 Task: Search for the email with the subject Welcome logged in from softage.1@softage.net with the filter, email from softage.2@softage.net and a new filter,  Star it
Action: Mouse moved to (914, 92)
Screenshot: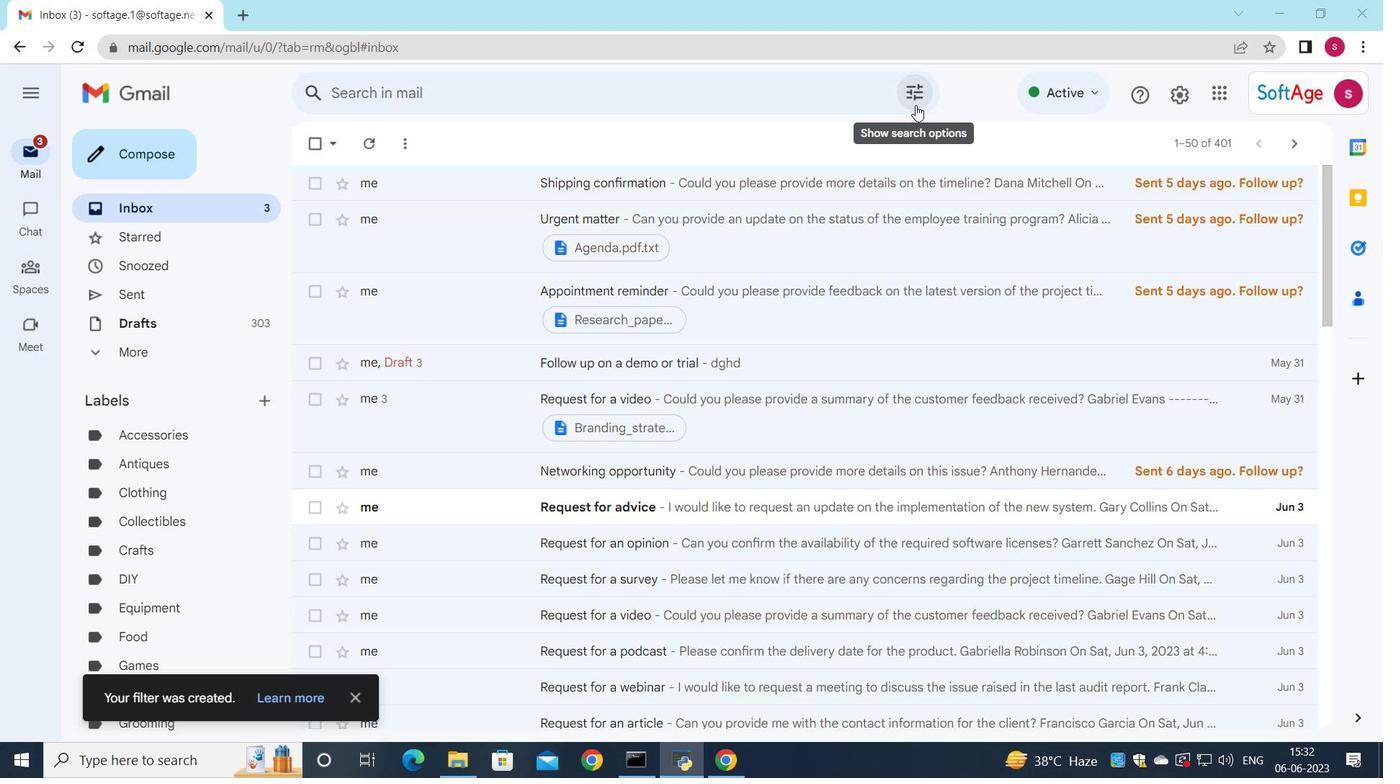 
Action: Mouse pressed left at (914, 92)
Screenshot: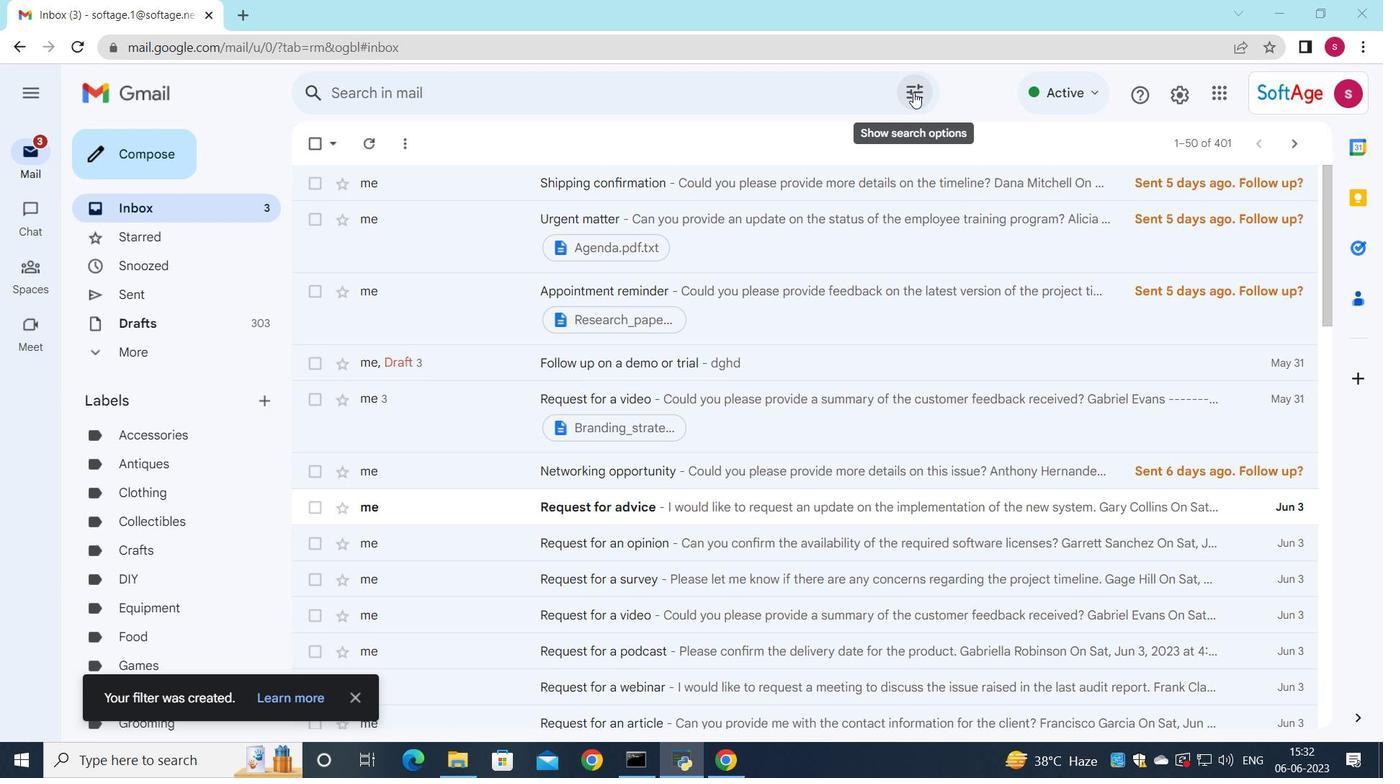 
Action: Mouse moved to (733, 182)
Screenshot: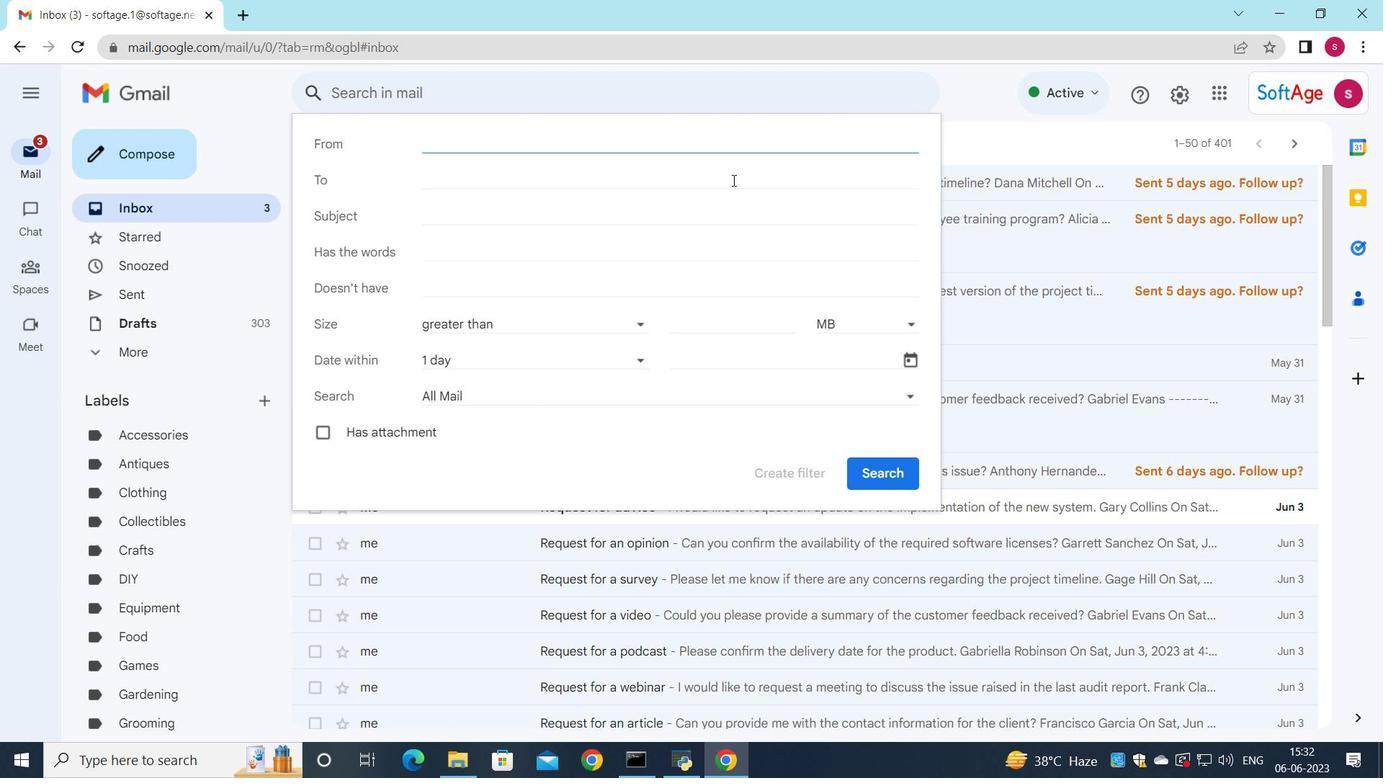 
Action: Key pressed s
Screenshot: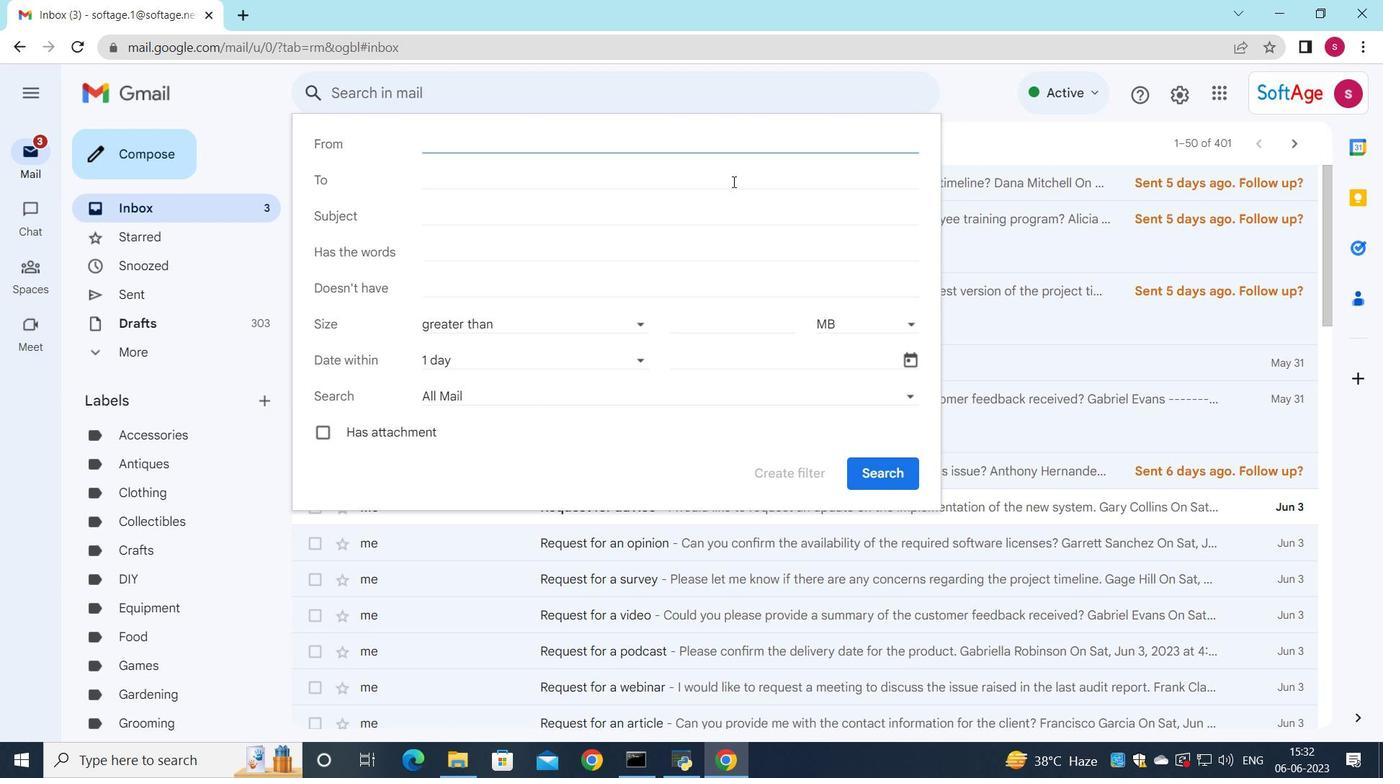 
Action: Mouse moved to (724, 223)
Screenshot: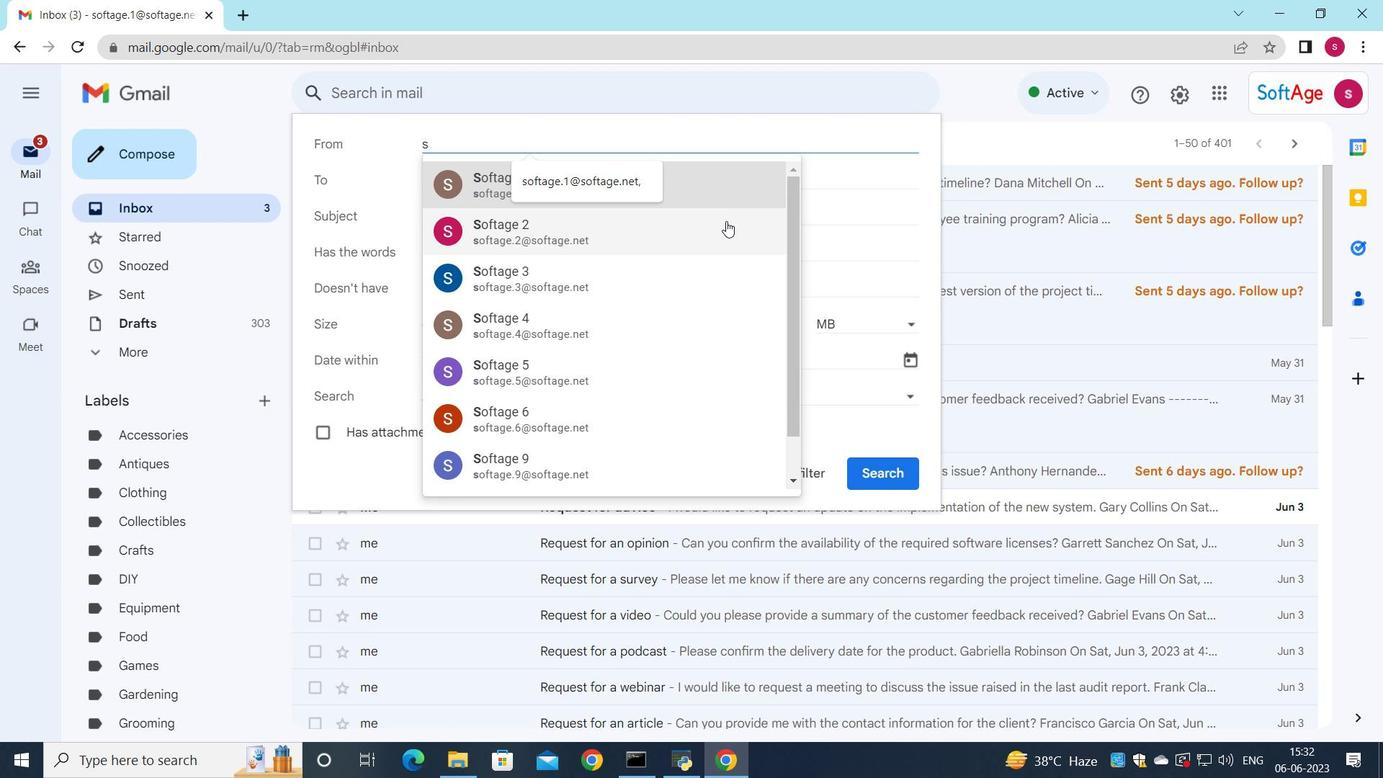 
Action: Key pressed o
Screenshot: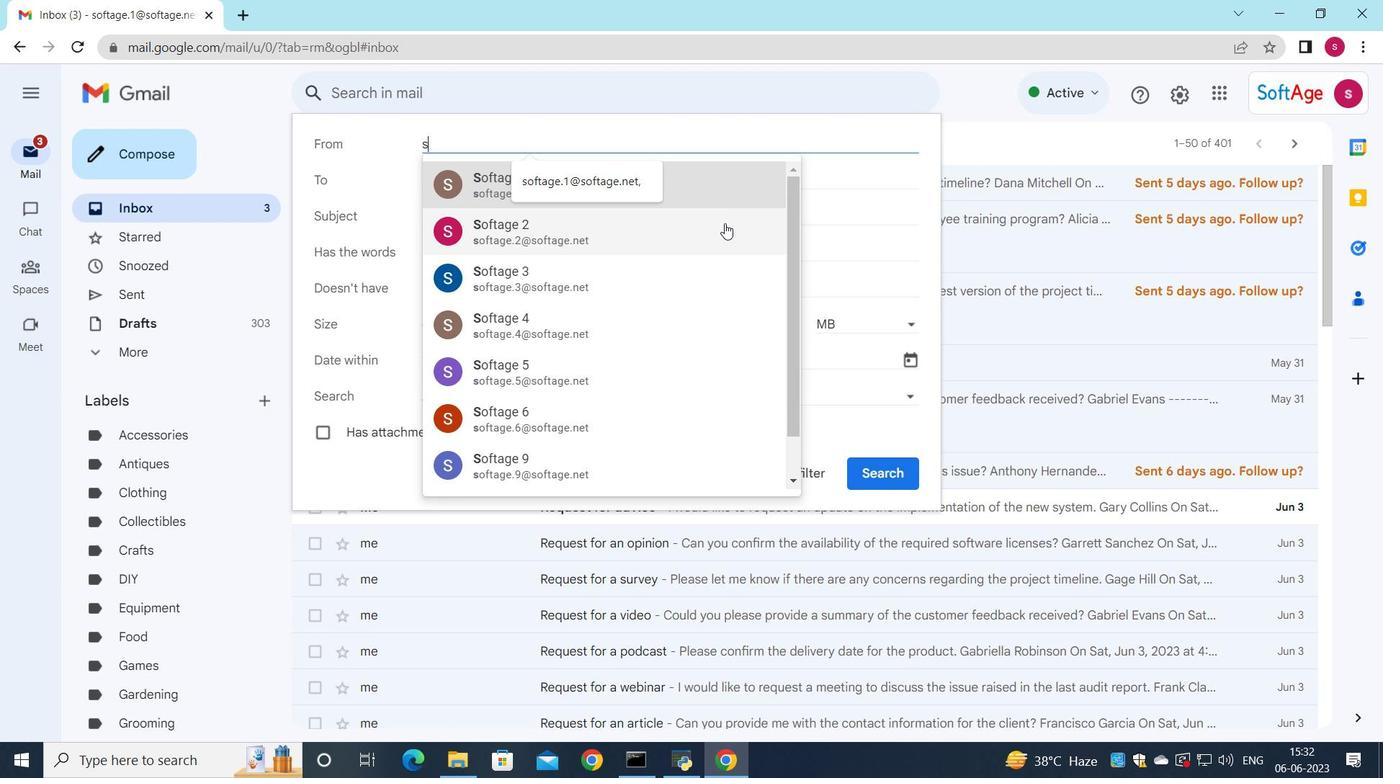 
Action: Mouse moved to (621, 175)
Screenshot: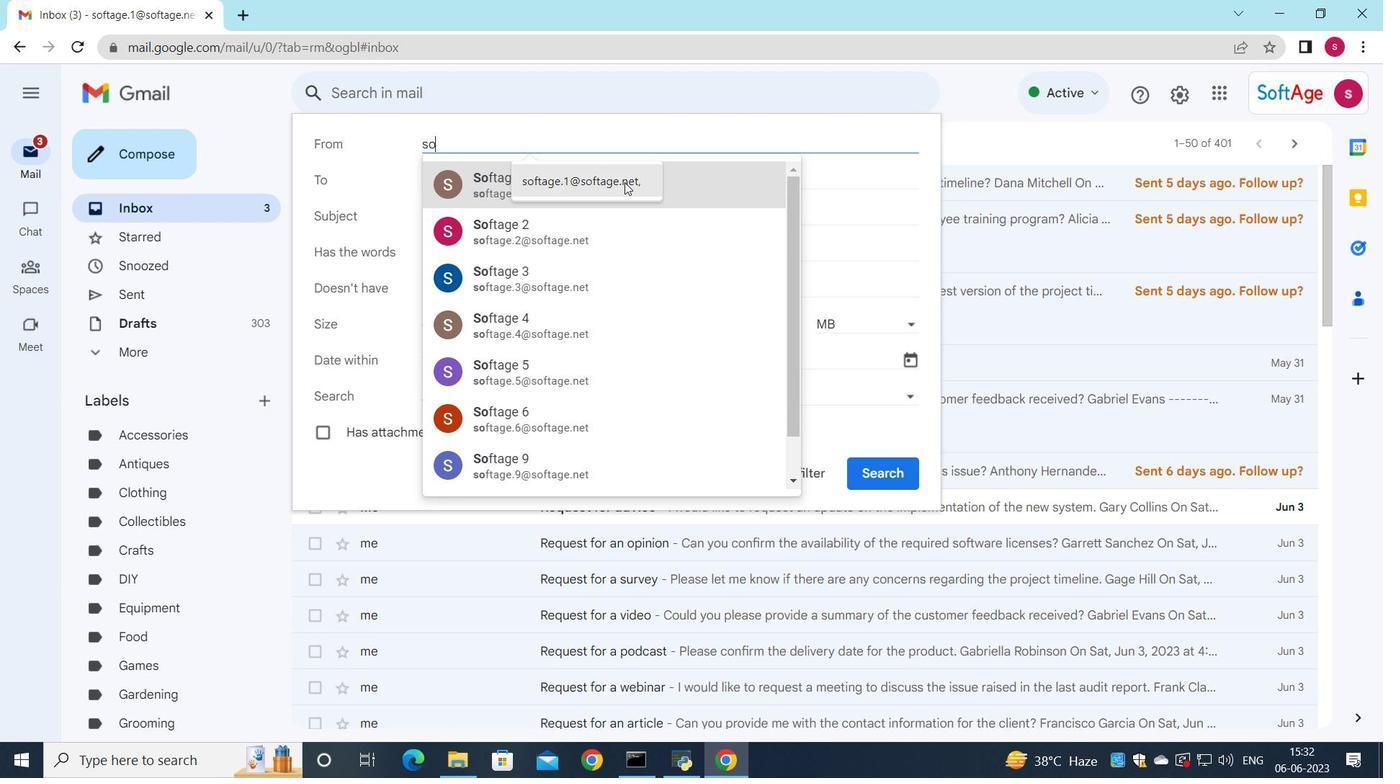 
Action: Mouse pressed left at (621, 175)
Screenshot: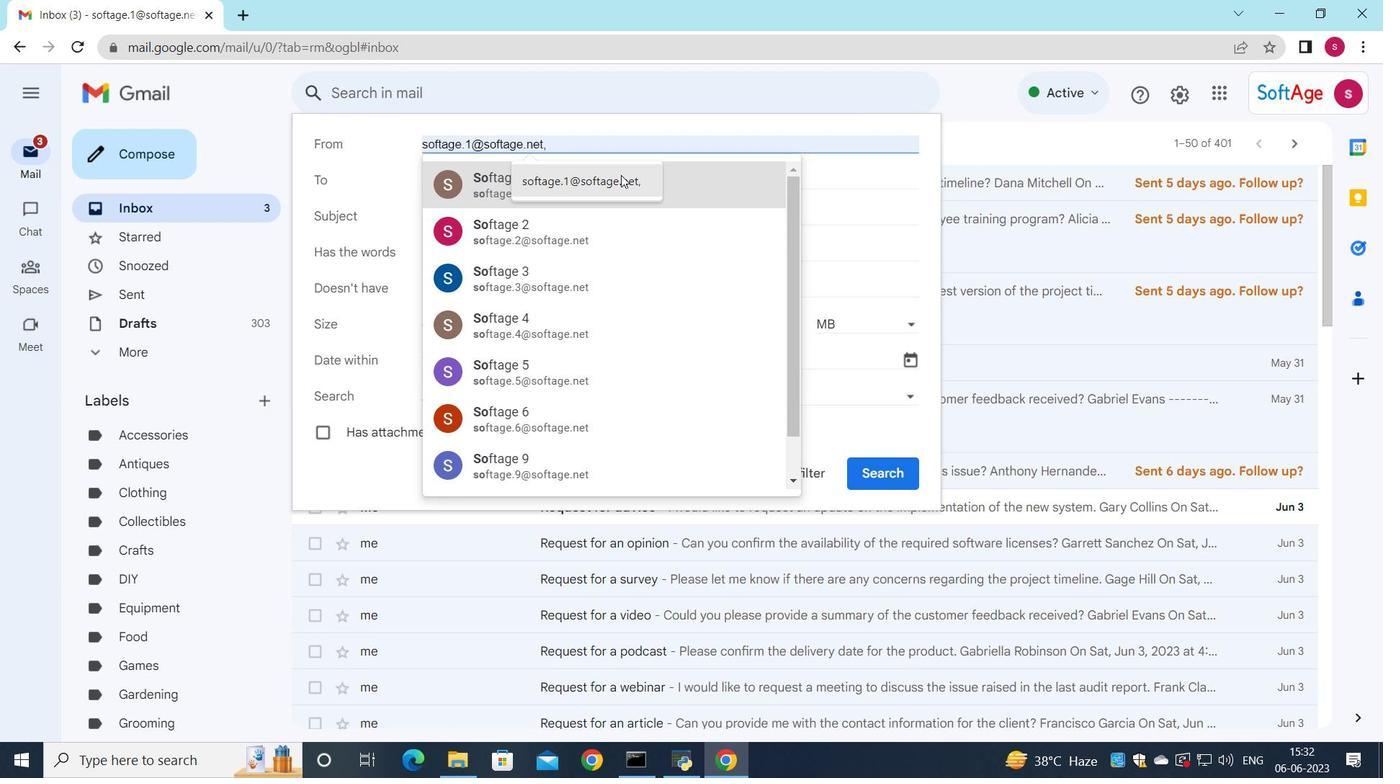 
Action: Mouse moved to (461, 178)
Screenshot: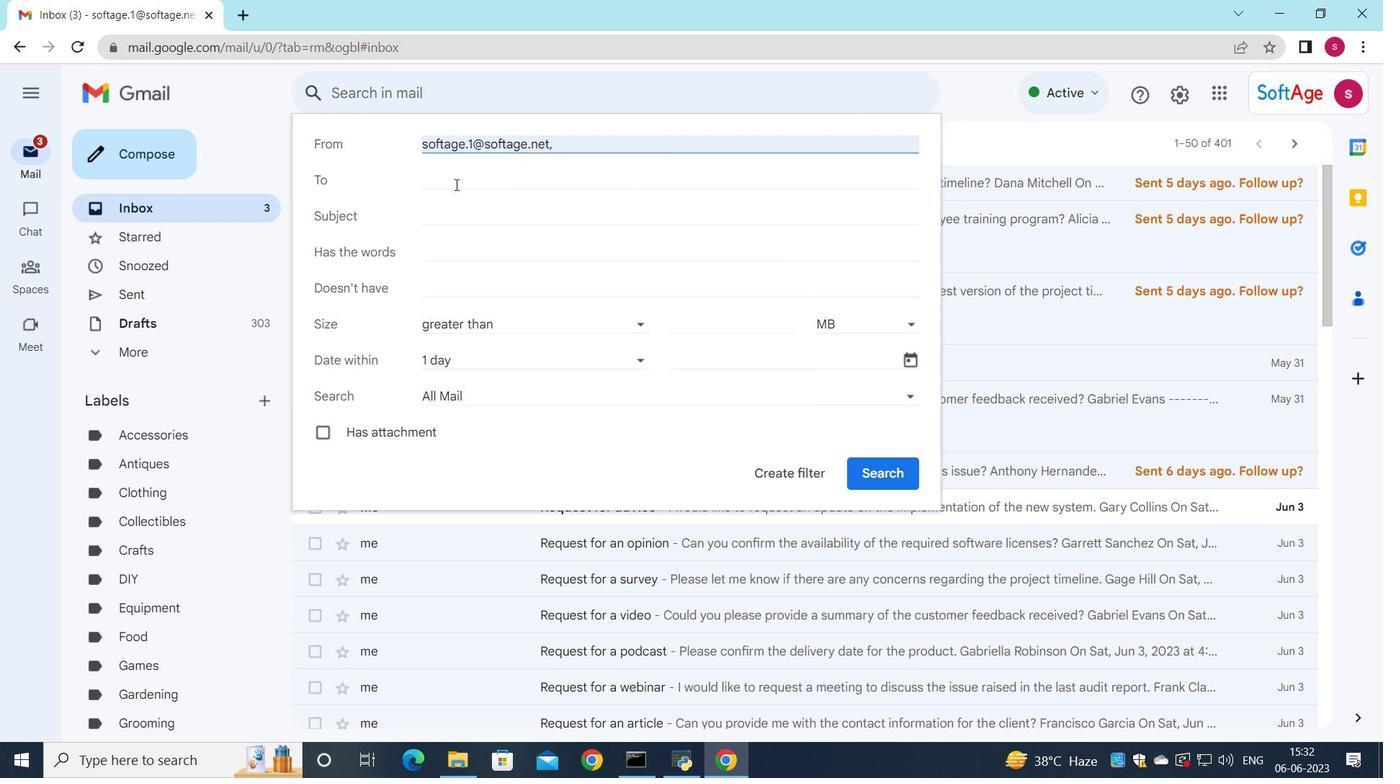 
Action: Mouse pressed left at (461, 178)
Screenshot: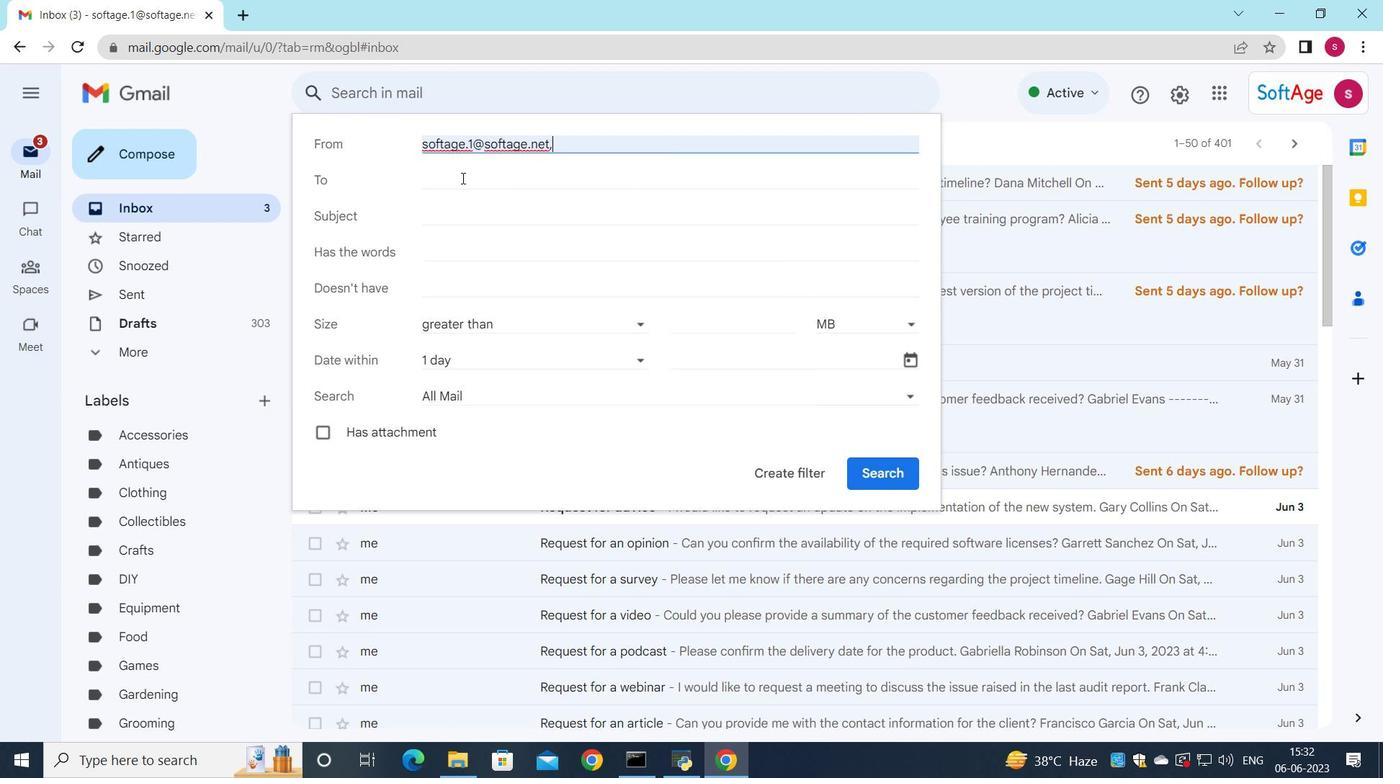 
Action: Key pressed s
Screenshot: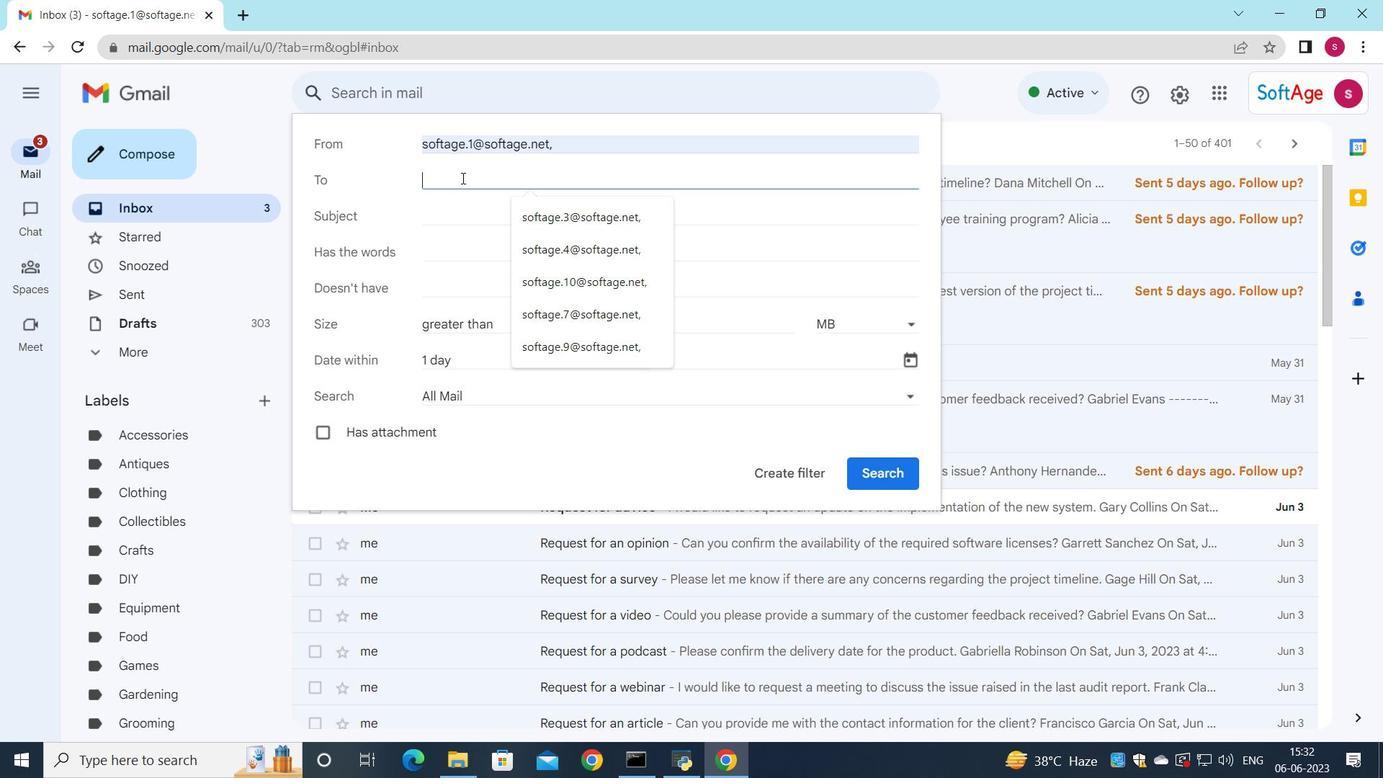 
Action: Mouse moved to (466, 260)
Screenshot: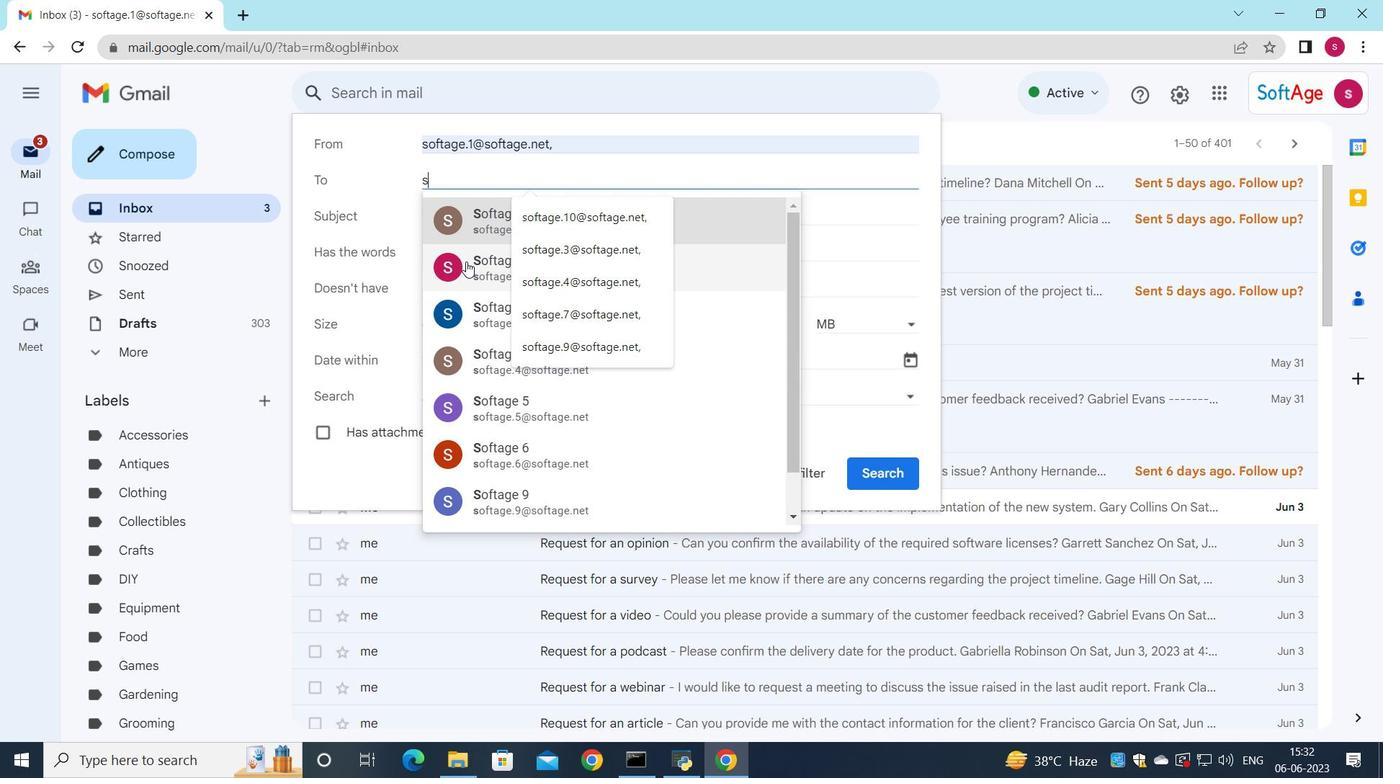 
Action: Key pressed oftage.2
Screenshot: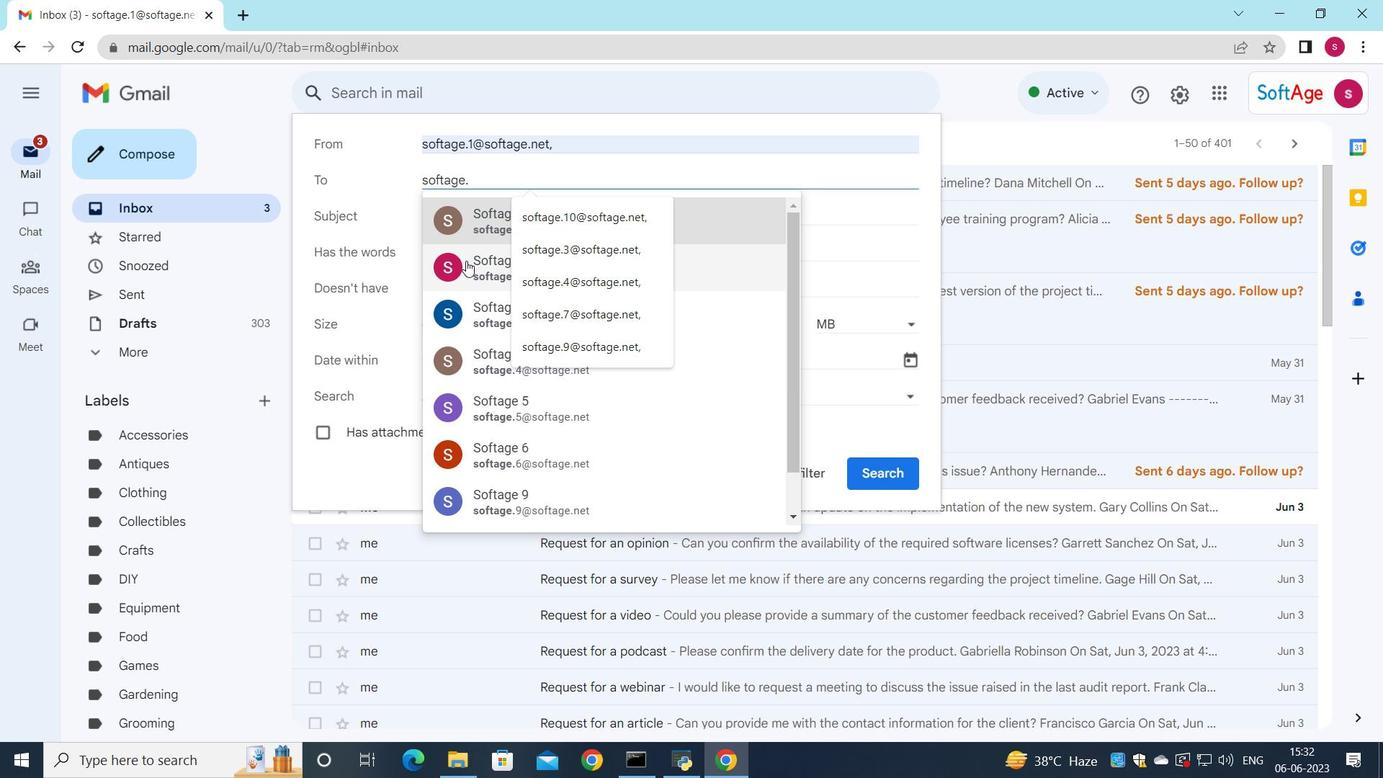 
Action: Mouse moved to (545, 224)
Screenshot: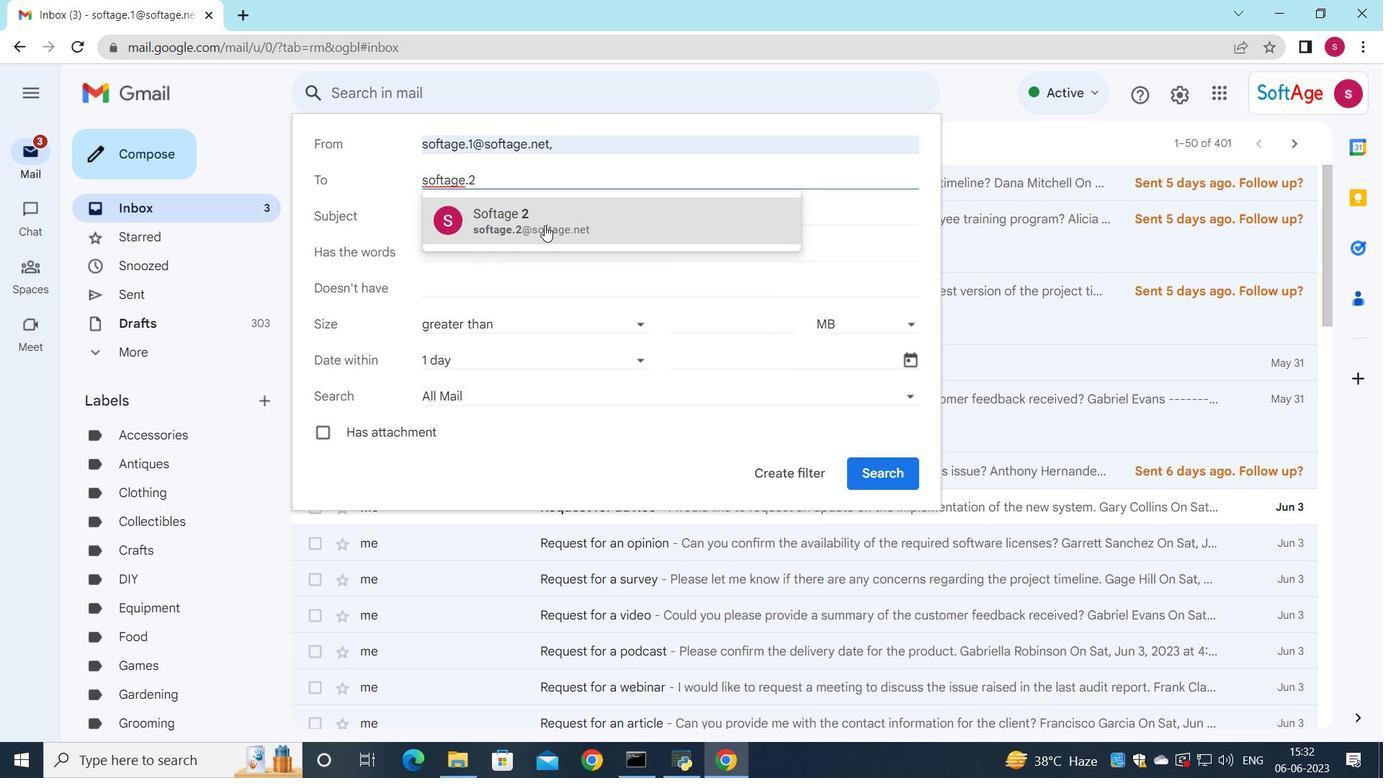 
Action: Mouse pressed left at (545, 224)
Screenshot: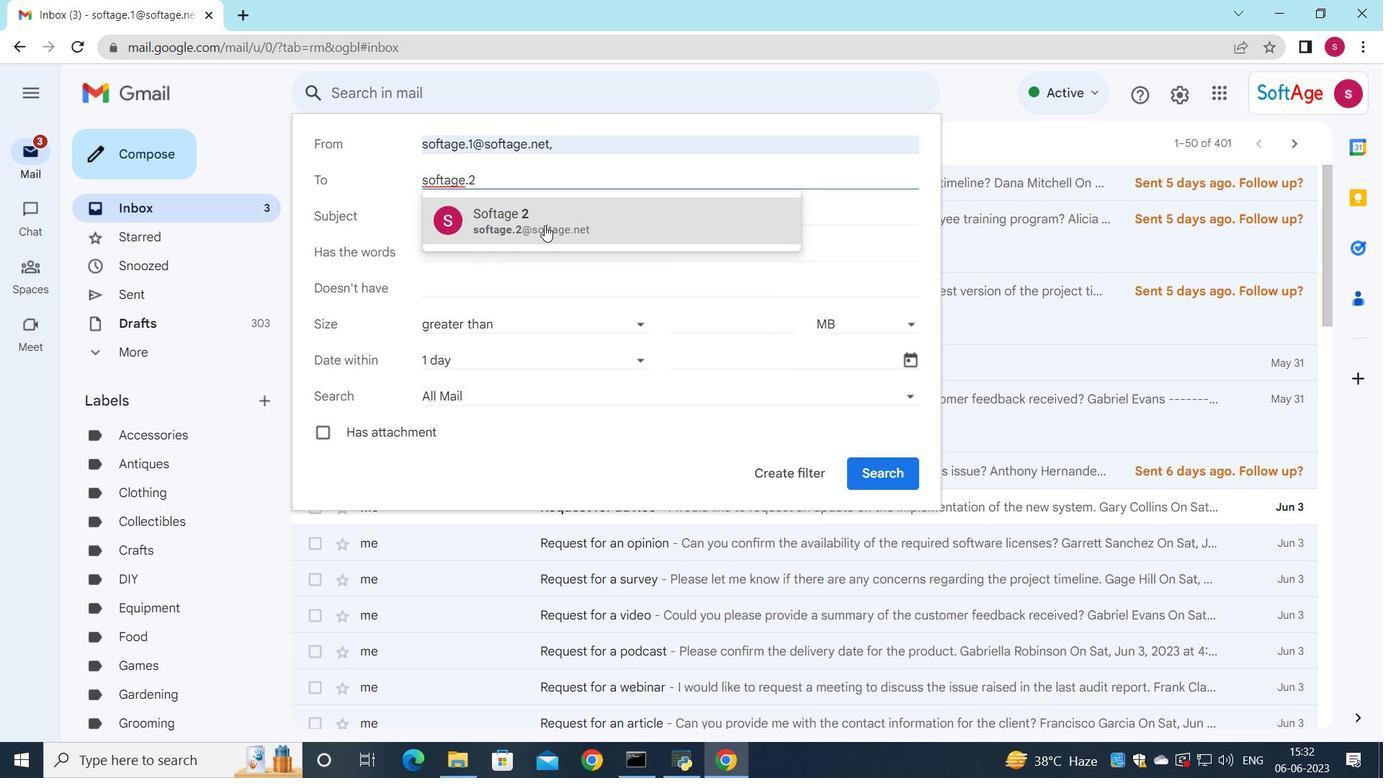 
Action: Mouse moved to (646, 364)
Screenshot: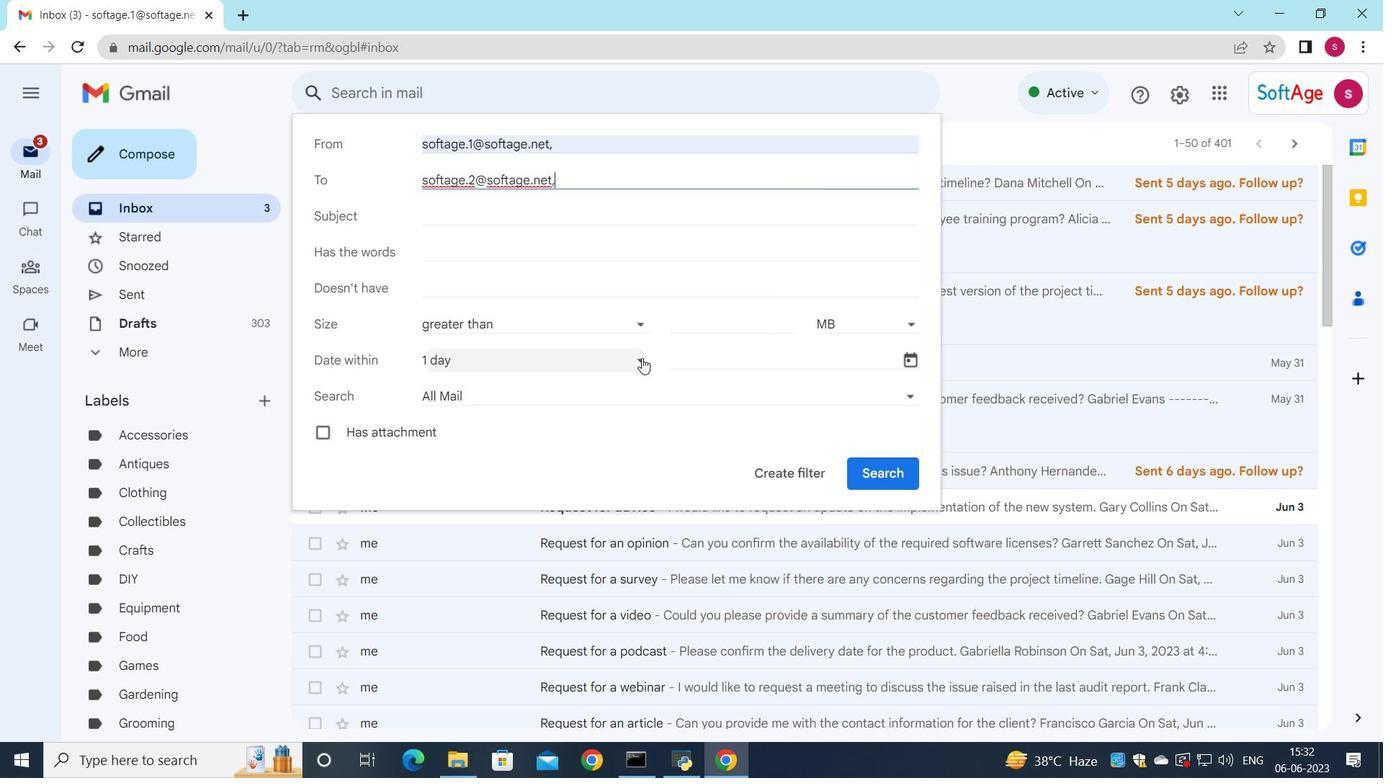 
Action: Mouse pressed left at (646, 364)
Screenshot: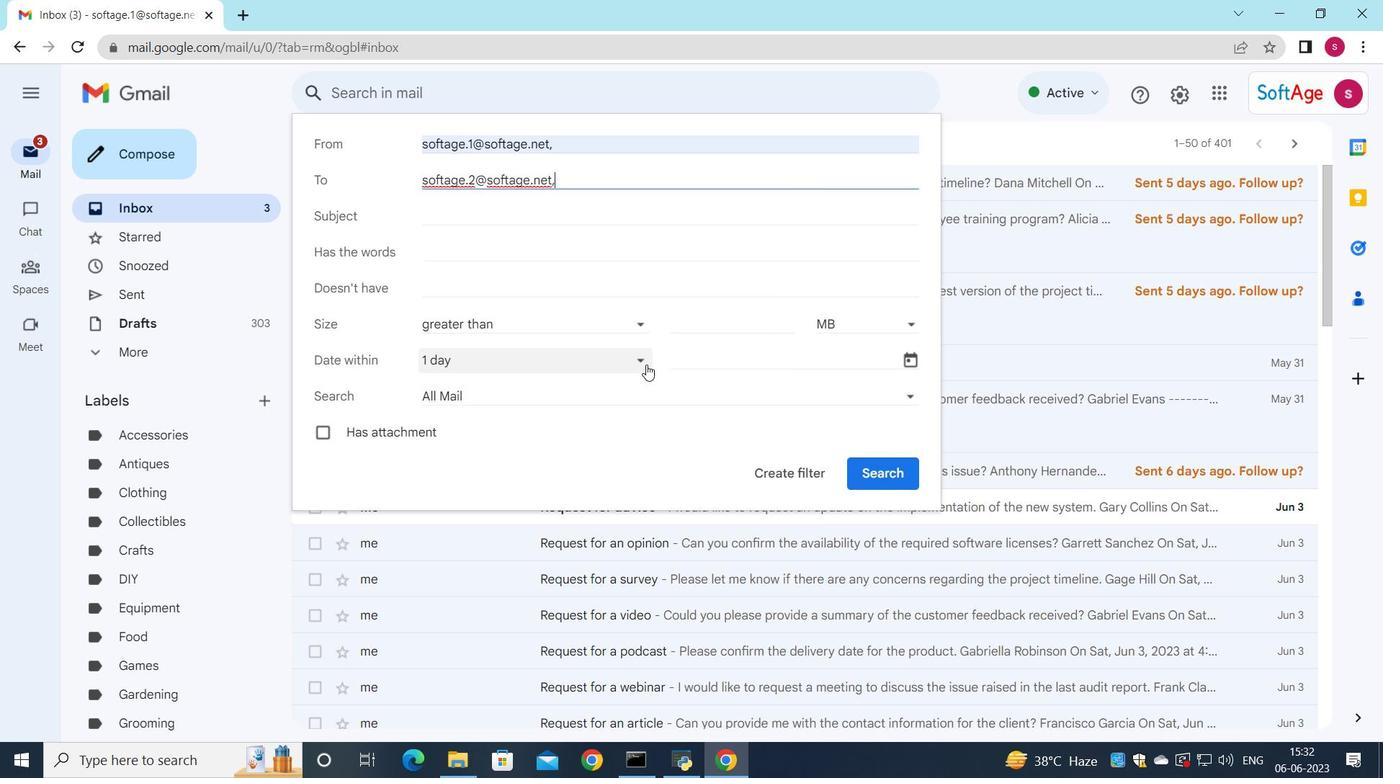 
Action: Mouse moved to (510, 582)
Screenshot: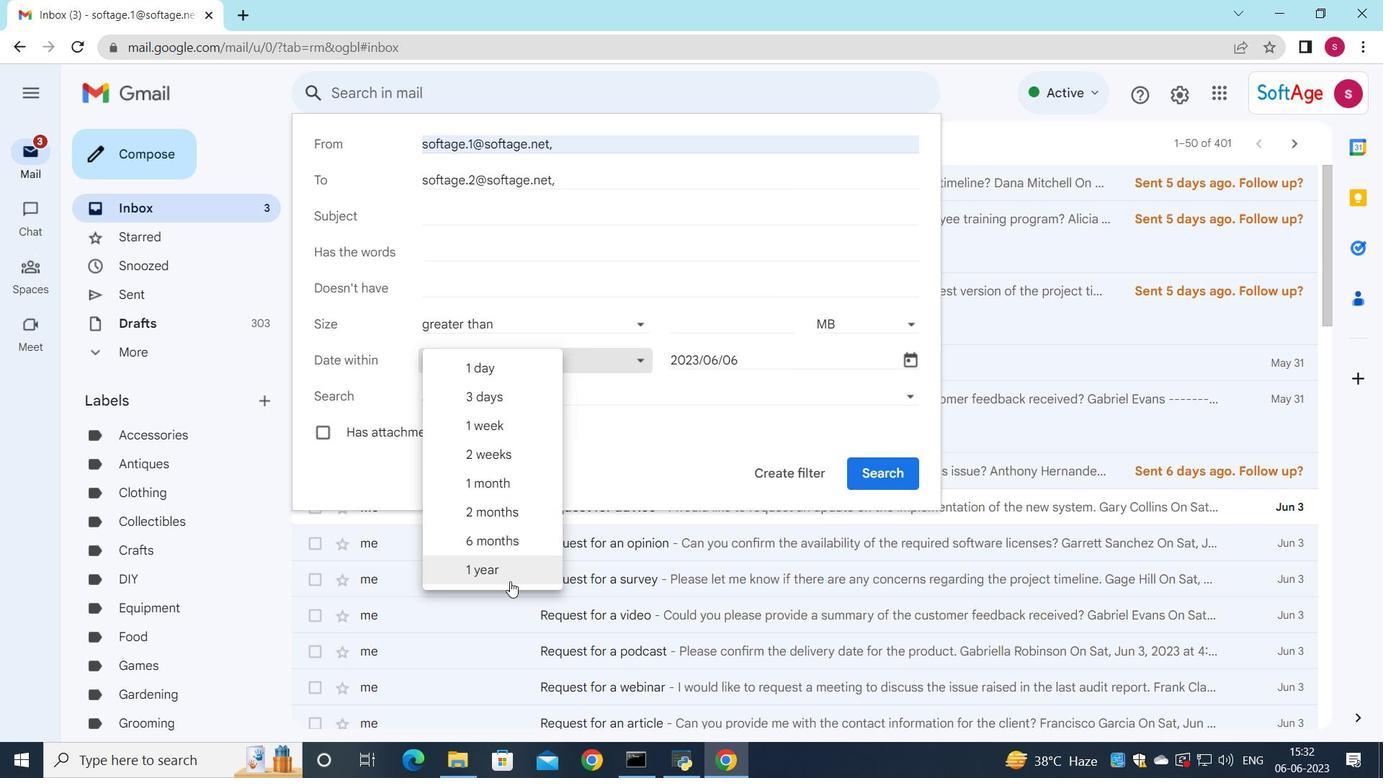 
Action: Mouse pressed left at (510, 582)
Screenshot: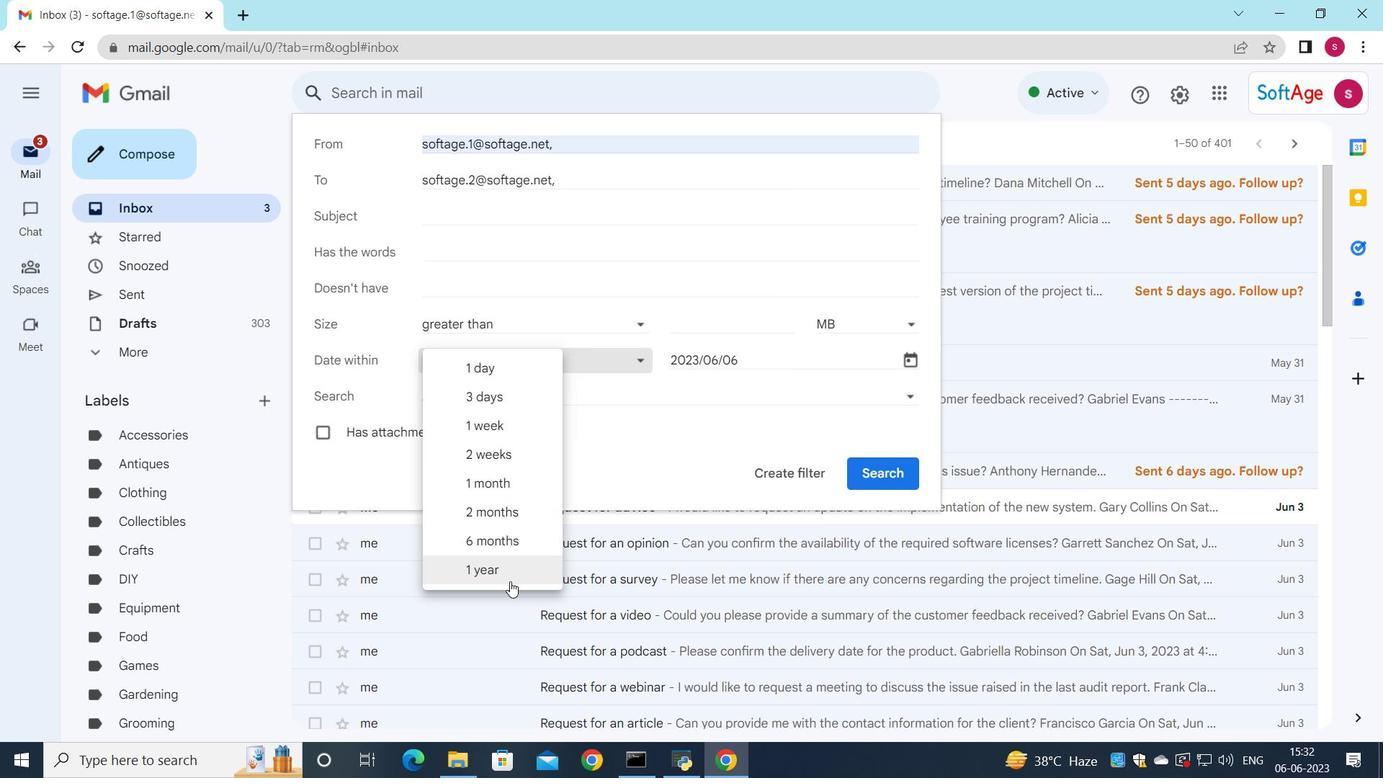 
Action: Mouse moved to (458, 216)
Screenshot: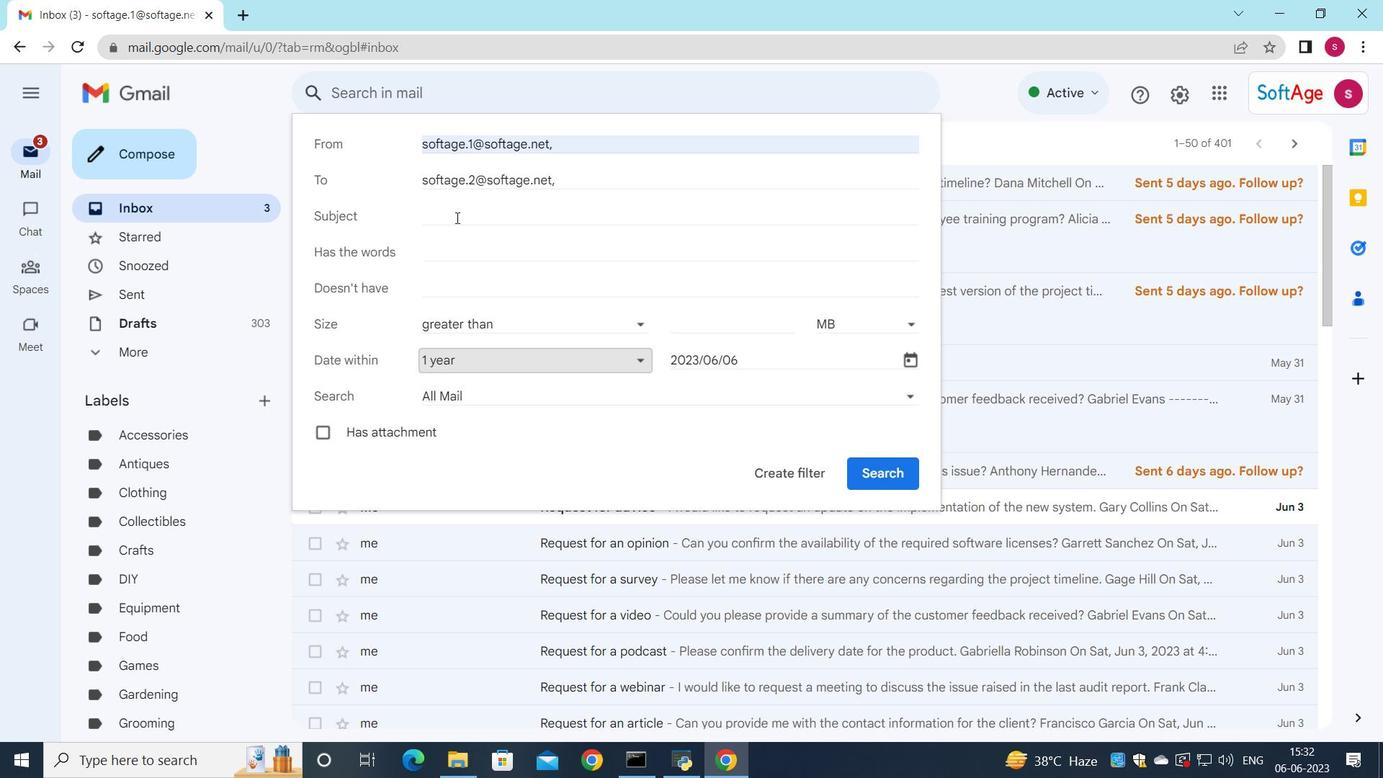 
Action: Mouse pressed left at (458, 216)
Screenshot: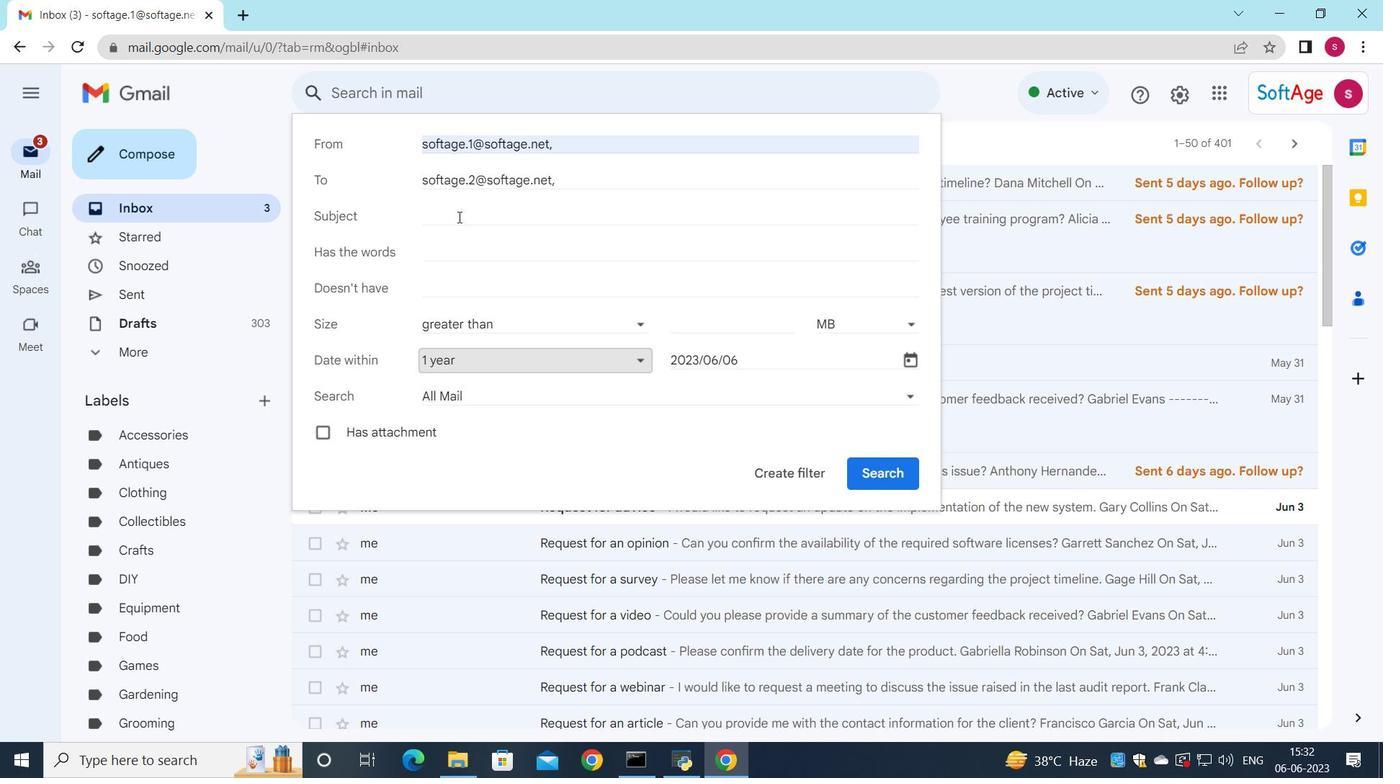 
Action: Key pressed <Key.shift>Welcome
Screenshot: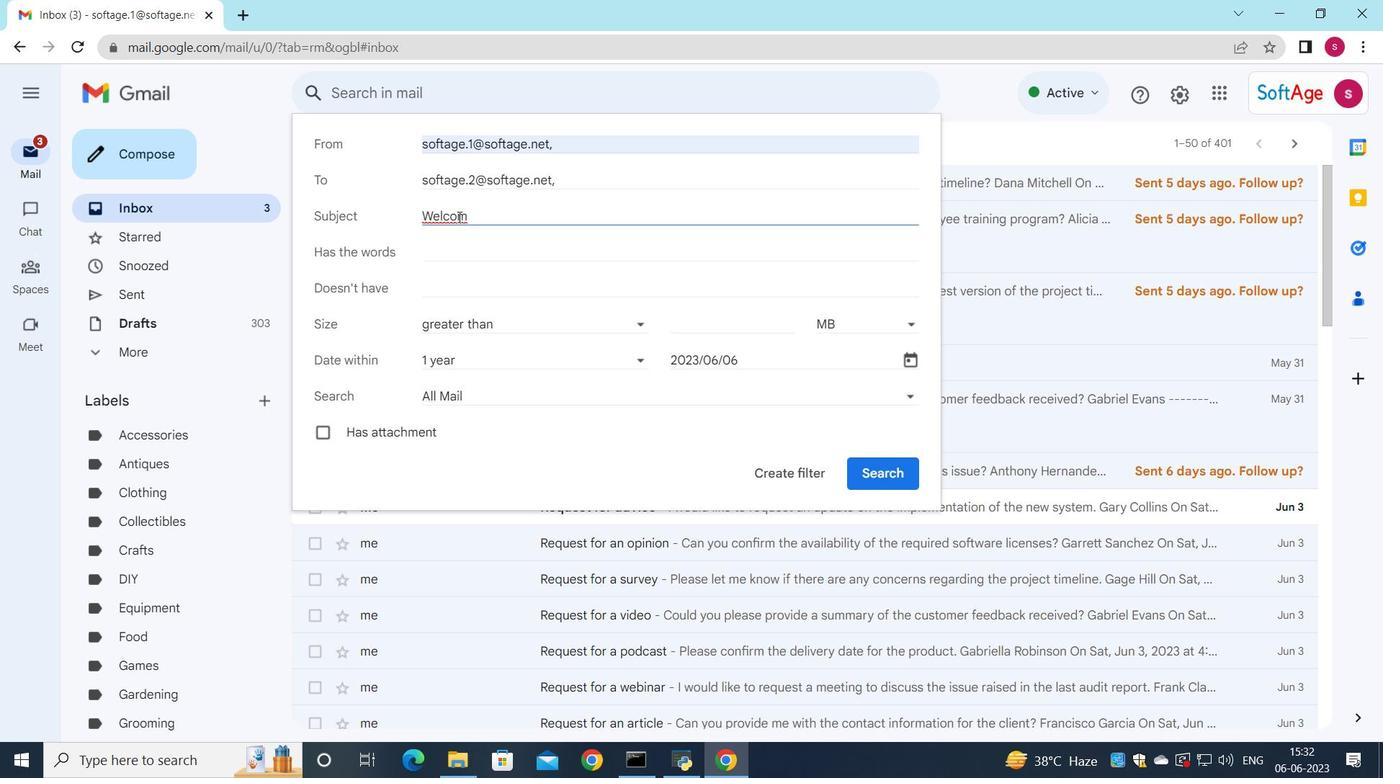 
Action: Mouse moved to (769, 479)
Screenshot: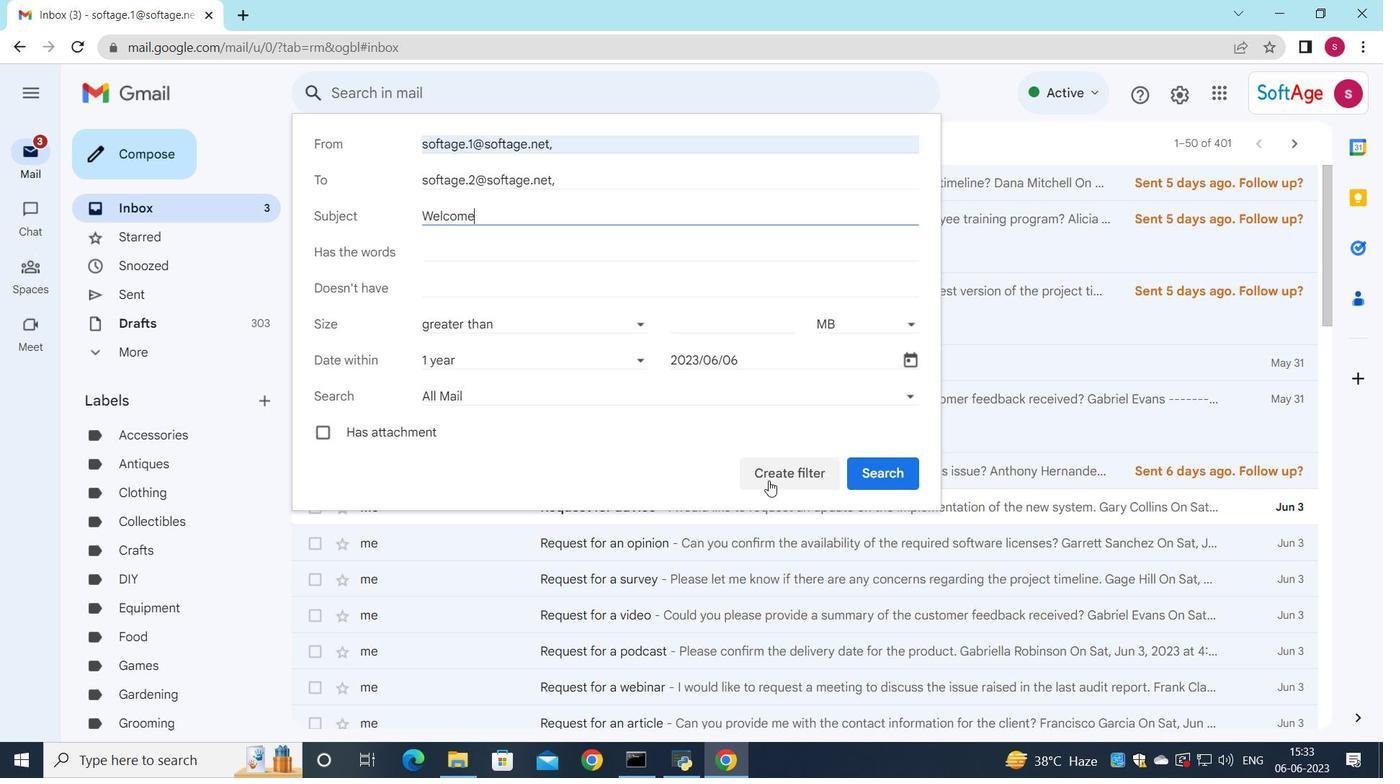 
Action: Mouse pressed left at (769, 479)
Screenshot: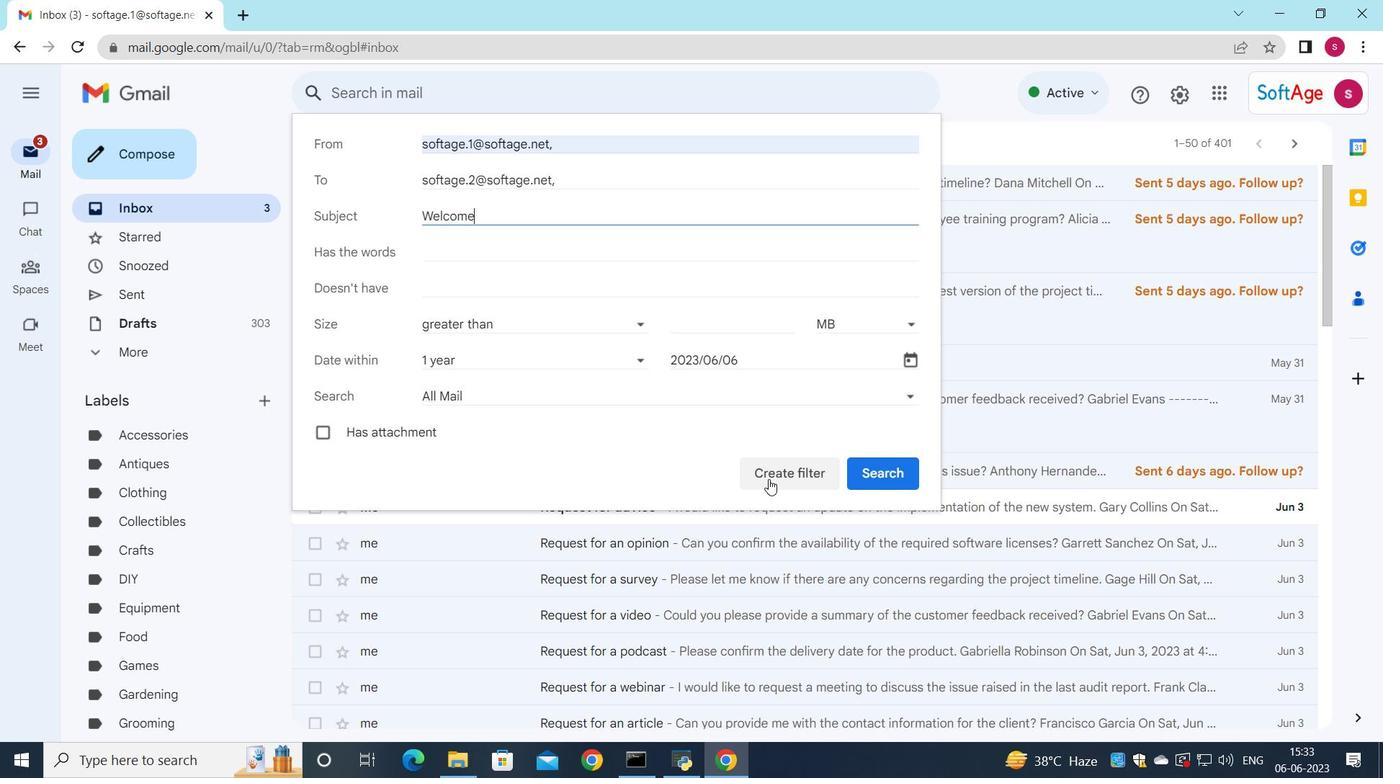 
Action: Mouse moved to (319, 253)
Screenshot: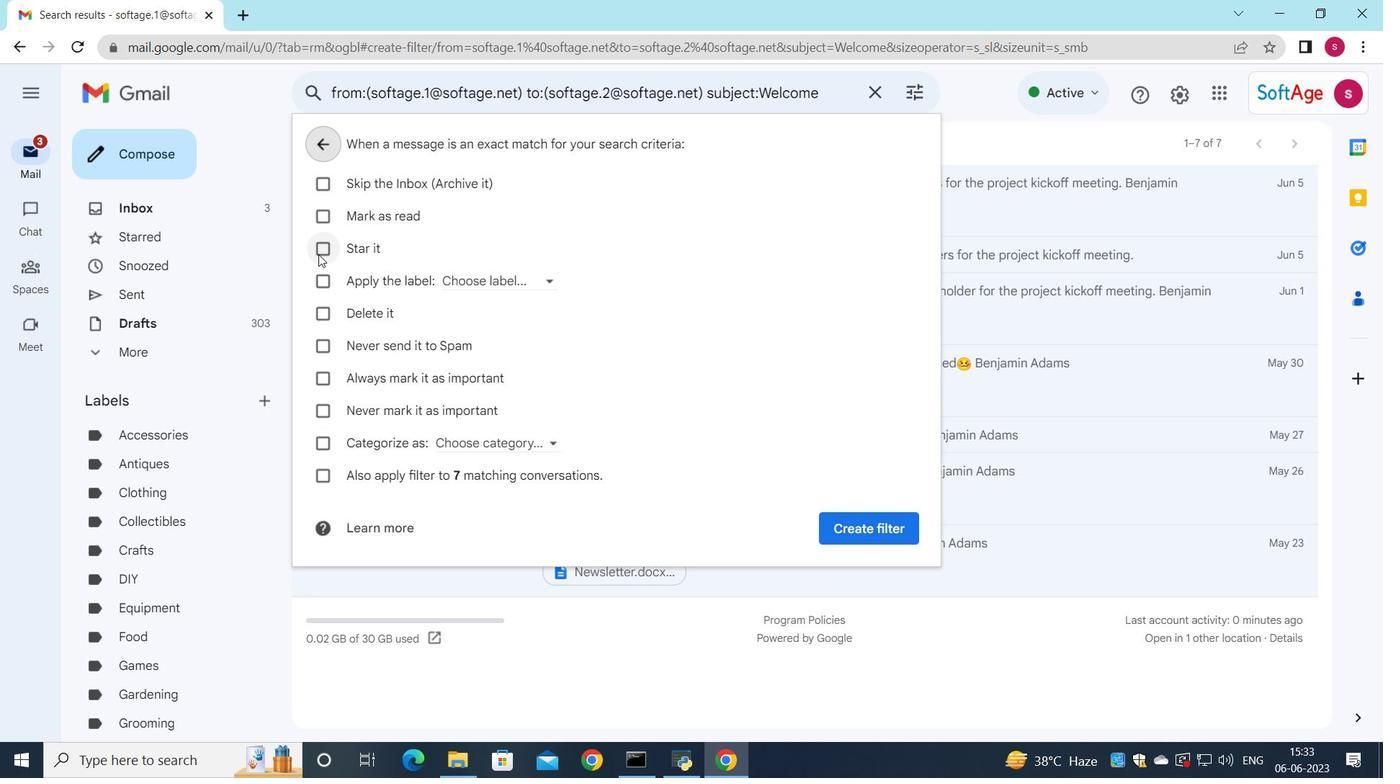 
Action: Mouse pressed left at (319, 253)
Screenshot: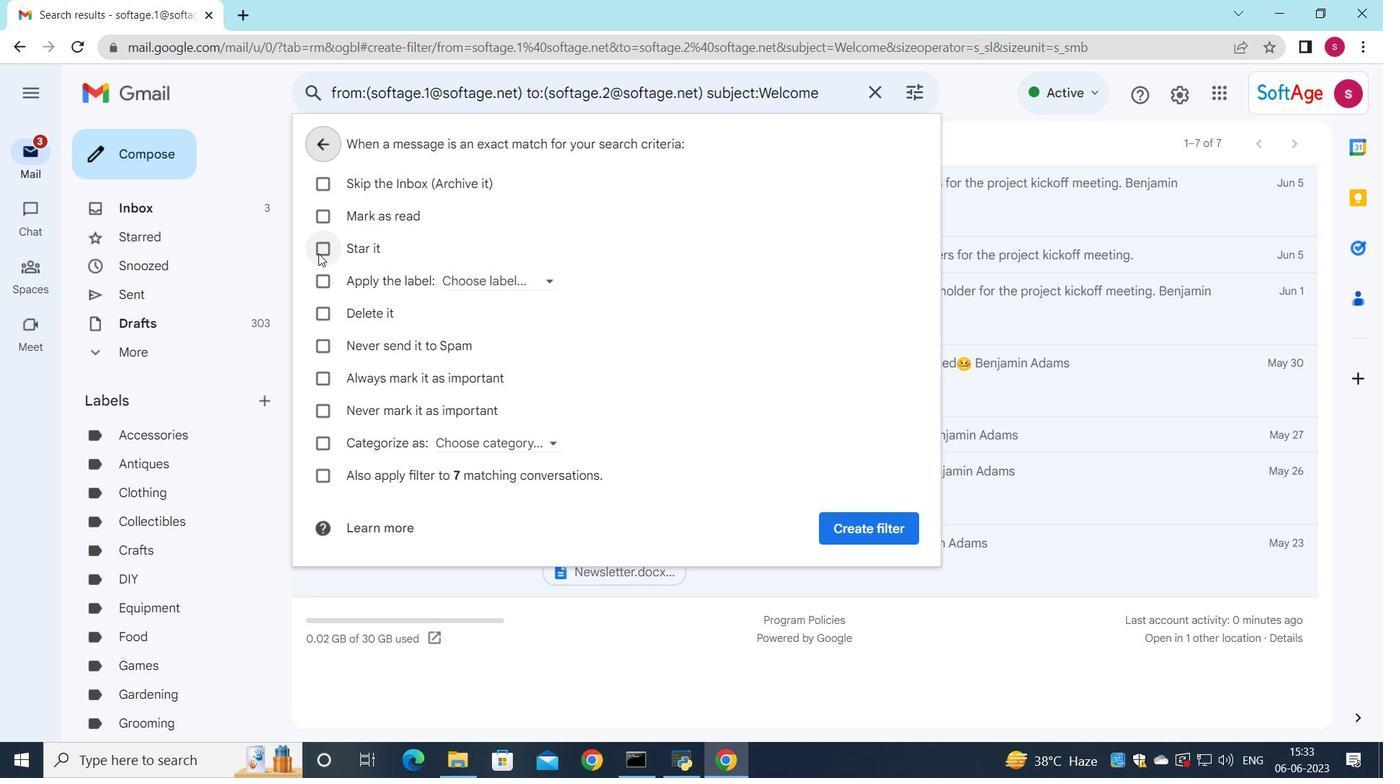 
Action: Mouse moved to (856, 527)
Screenshot: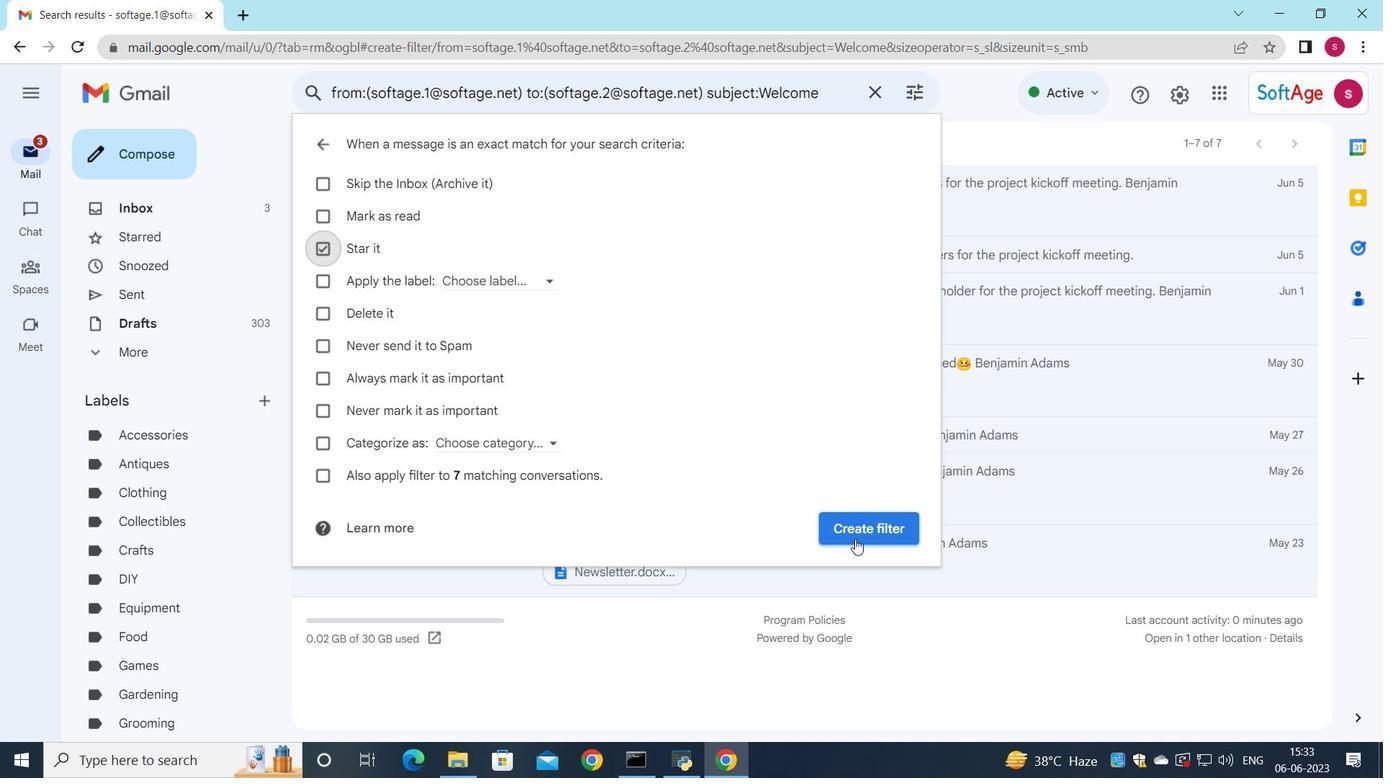 
Action: Mouse pressed left at (856, 527)
Screenshot: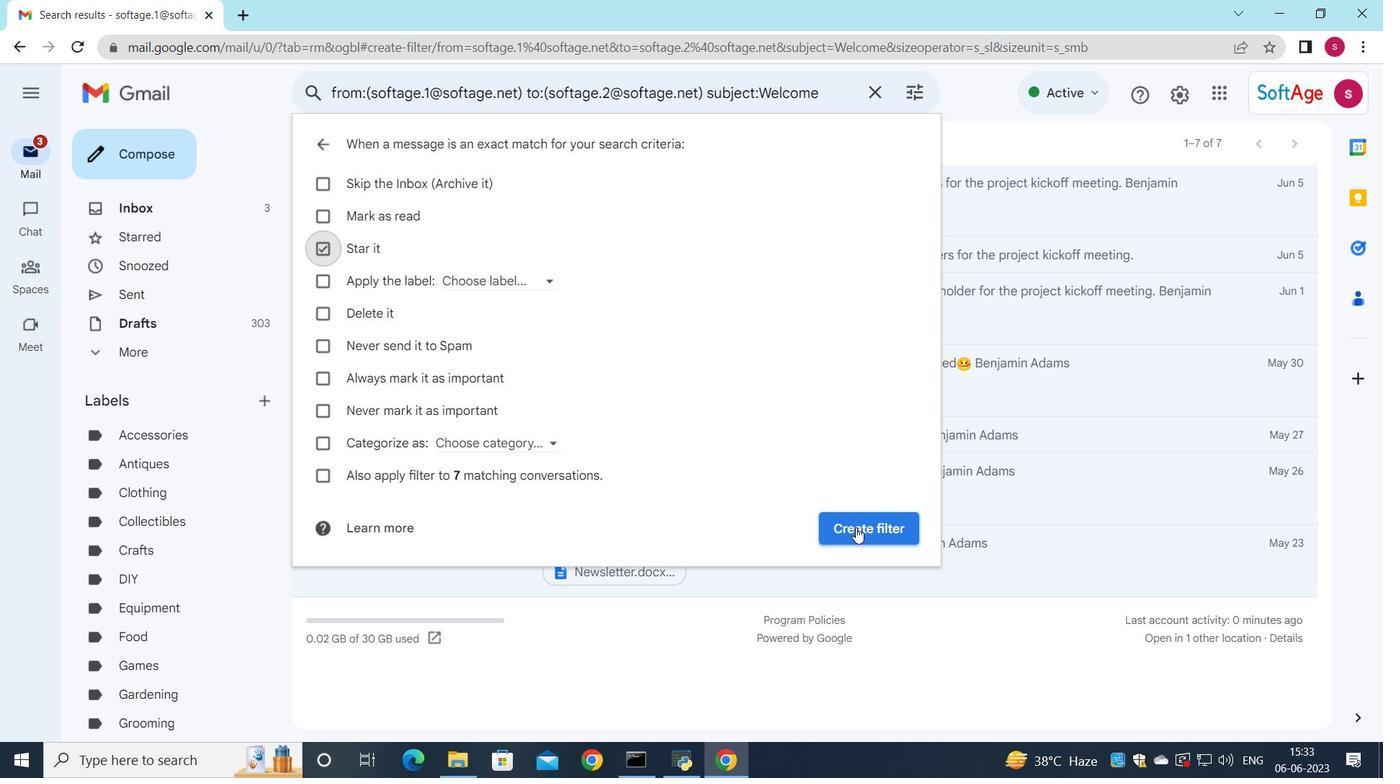 
